 Task: Look for properties with 2 beds.
Action: Mouse moved to (1157, 148)
Screenshot: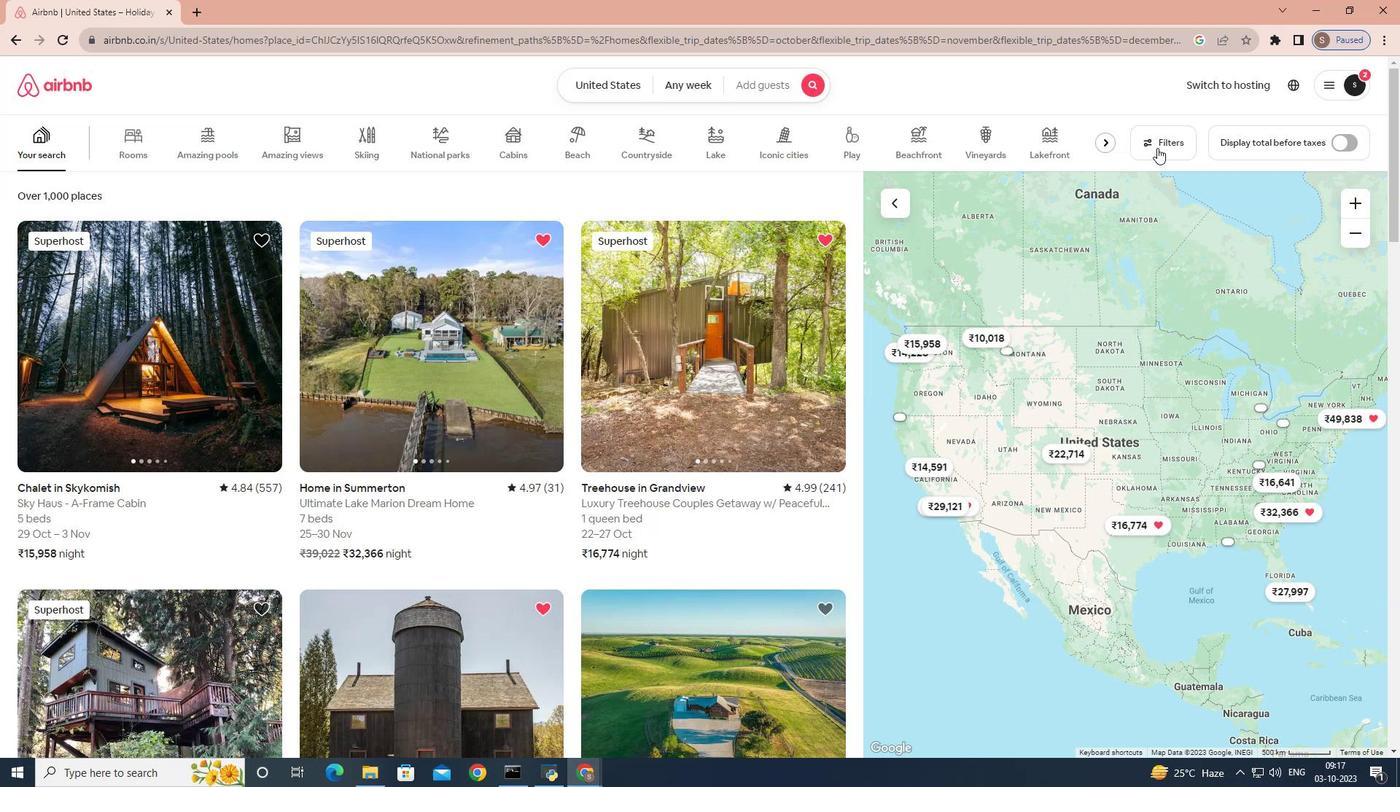 
Action: Mouse pressed left at (1157, 148)
Screenshot: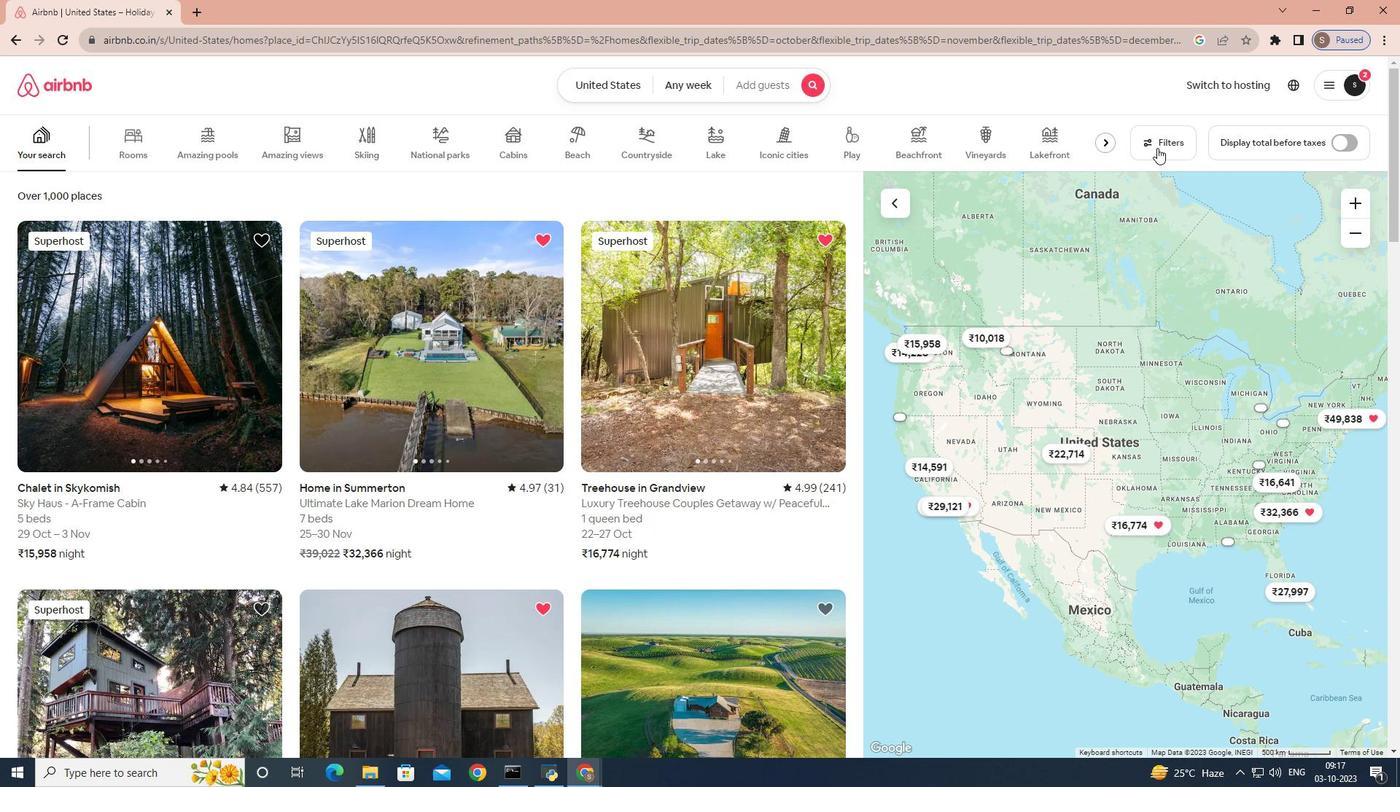 
Action: Mouse moved to (865, 229)
Screenshot: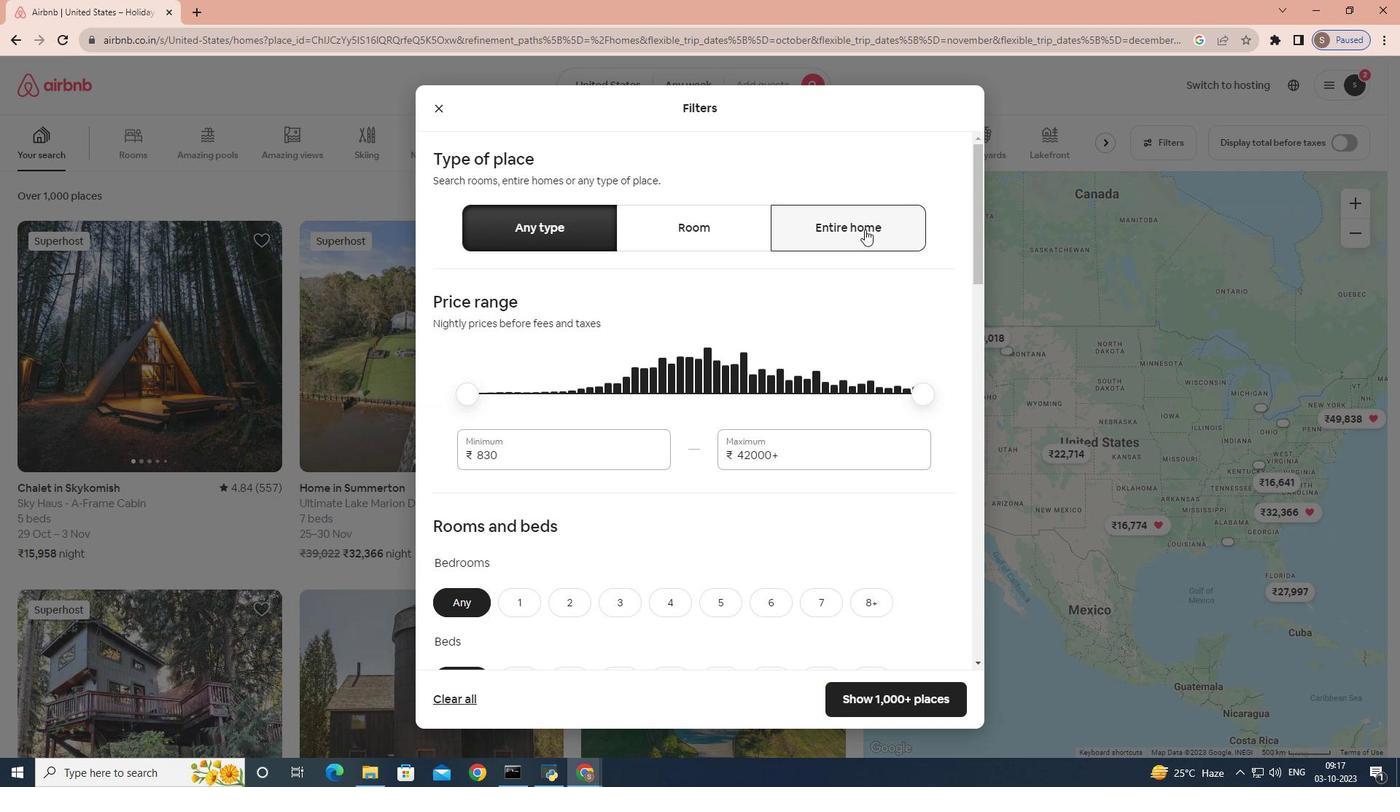 
Action: Mouse pressed left at (865, 229)
Screenshot: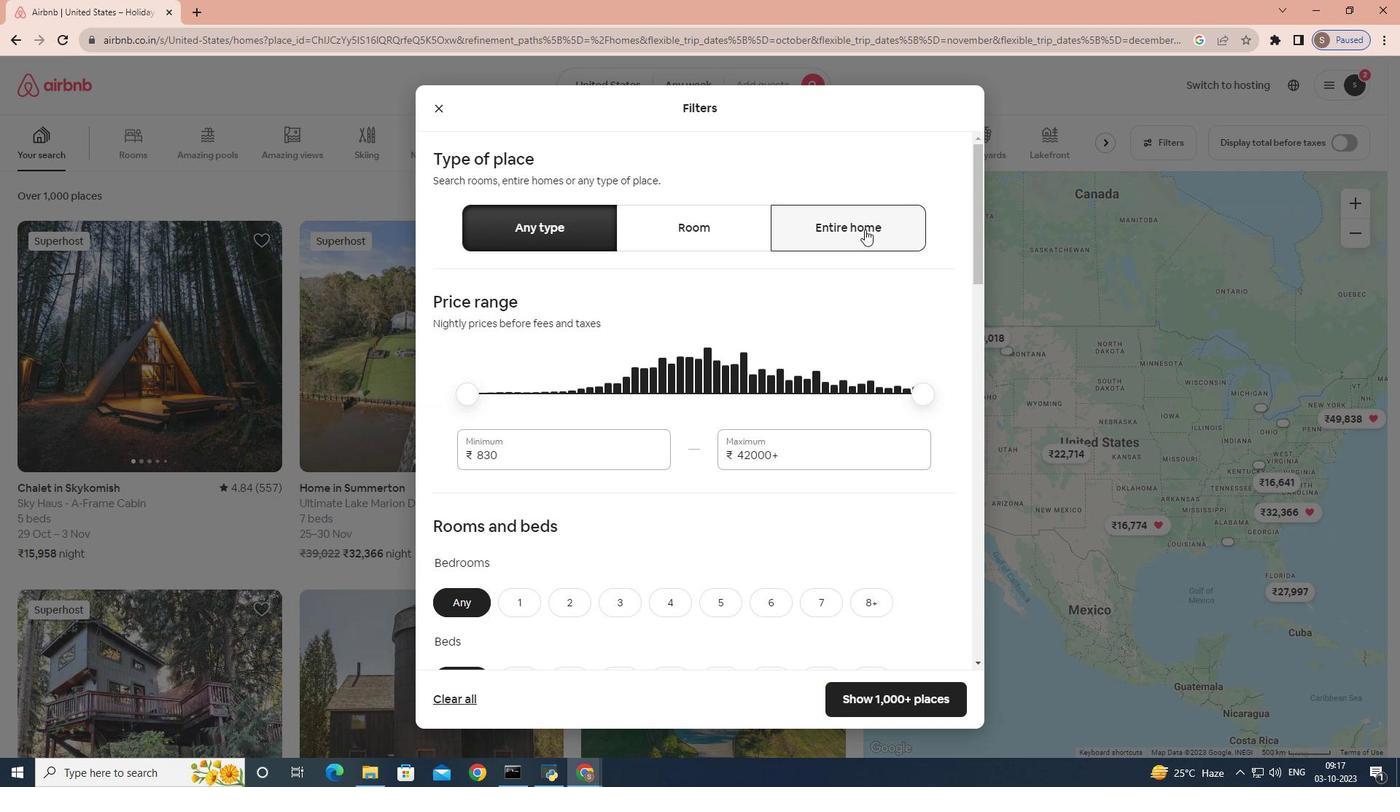 
Action: Mouse moved to (624, 491)
Screenshot: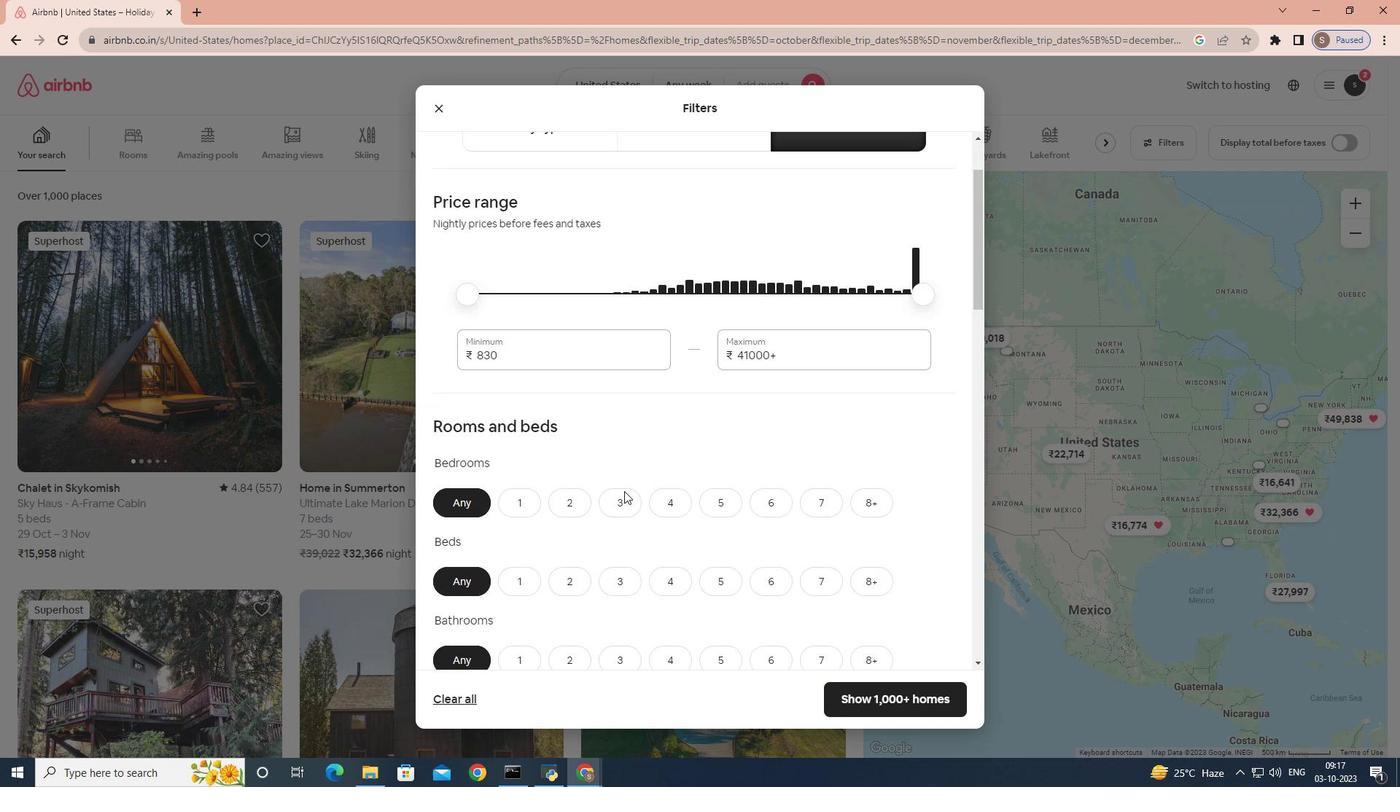 
Action: Mouse scrolled (624, 490) with delta (0, 0)
Screenshot: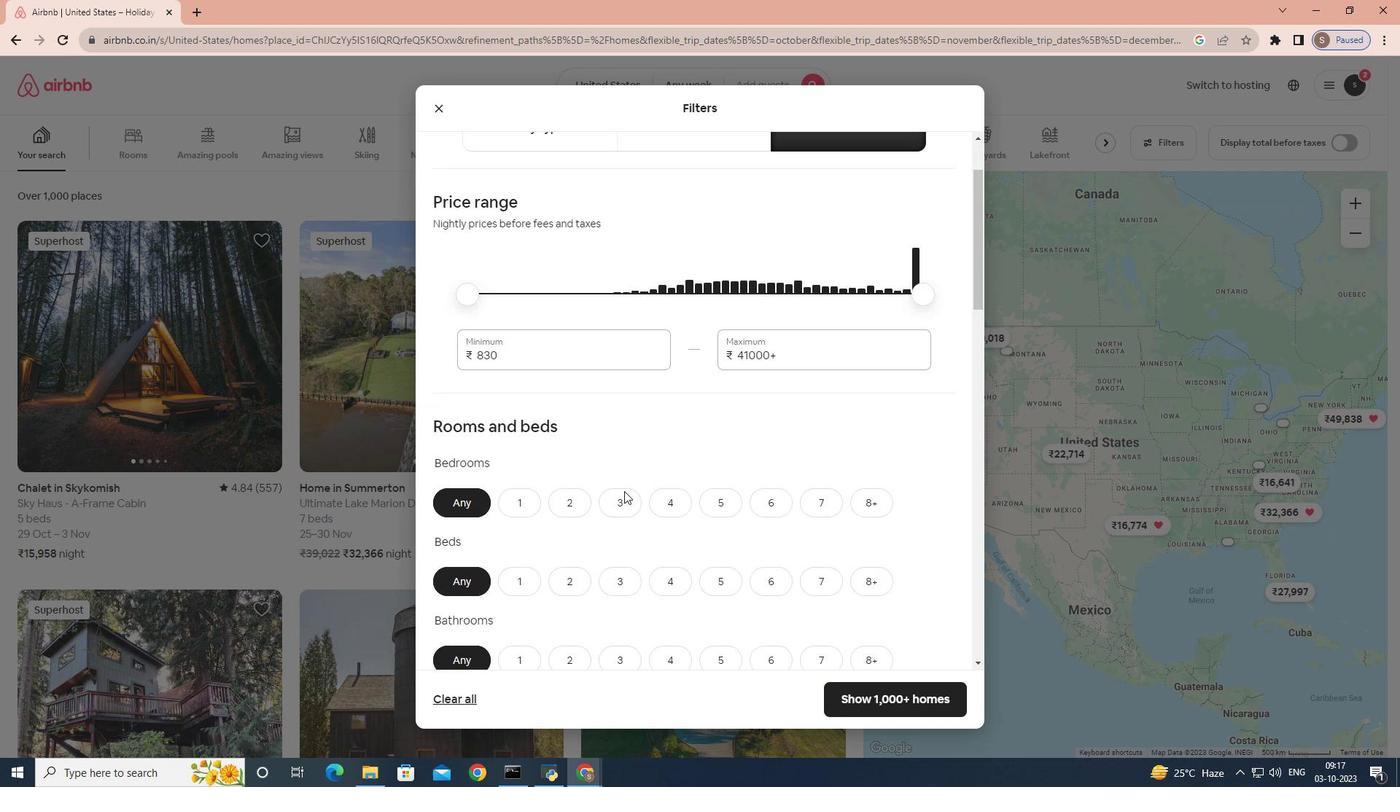 
Action: Mouse scrolled (624, 490) with delta (0, 0)
Screenshot: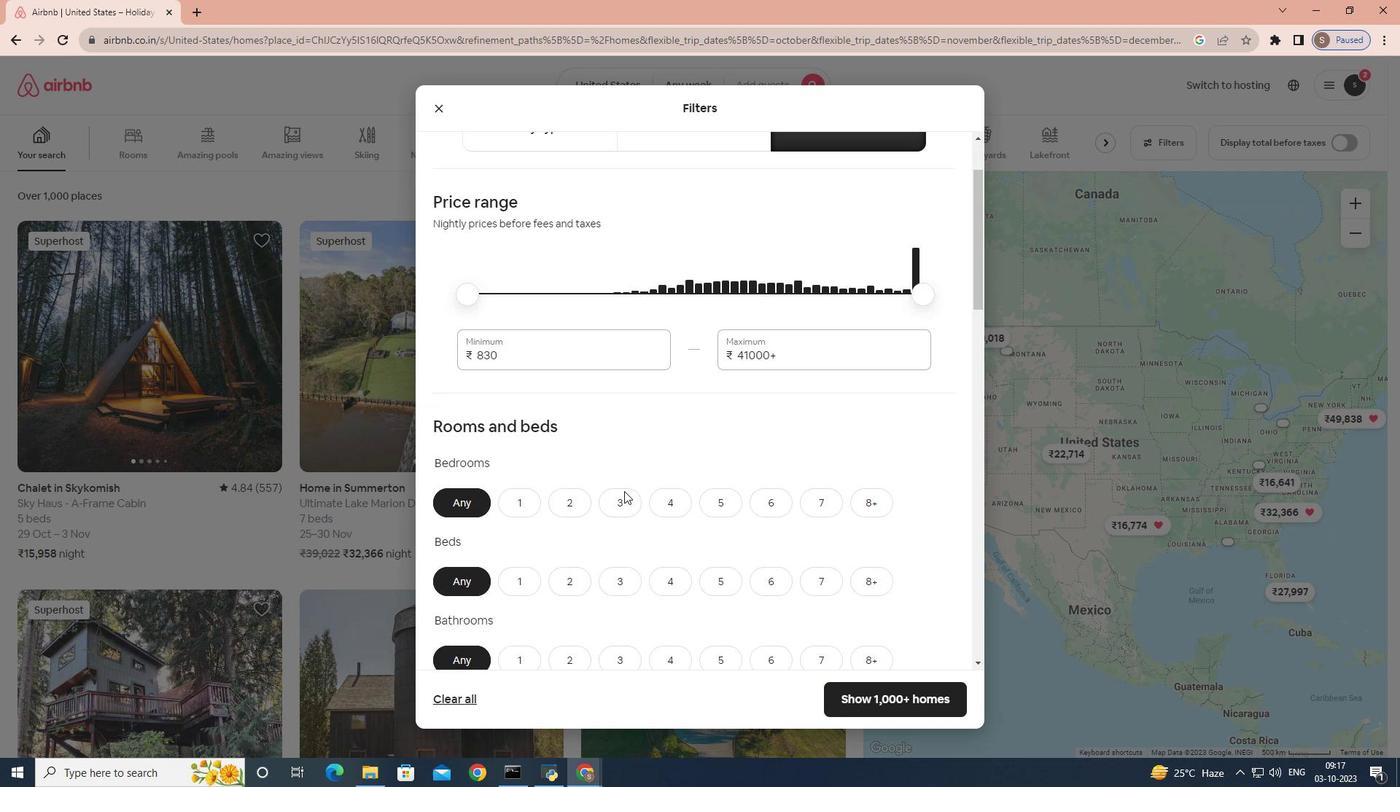 
Action: Mouse moved to (558, 534)
Screenshot: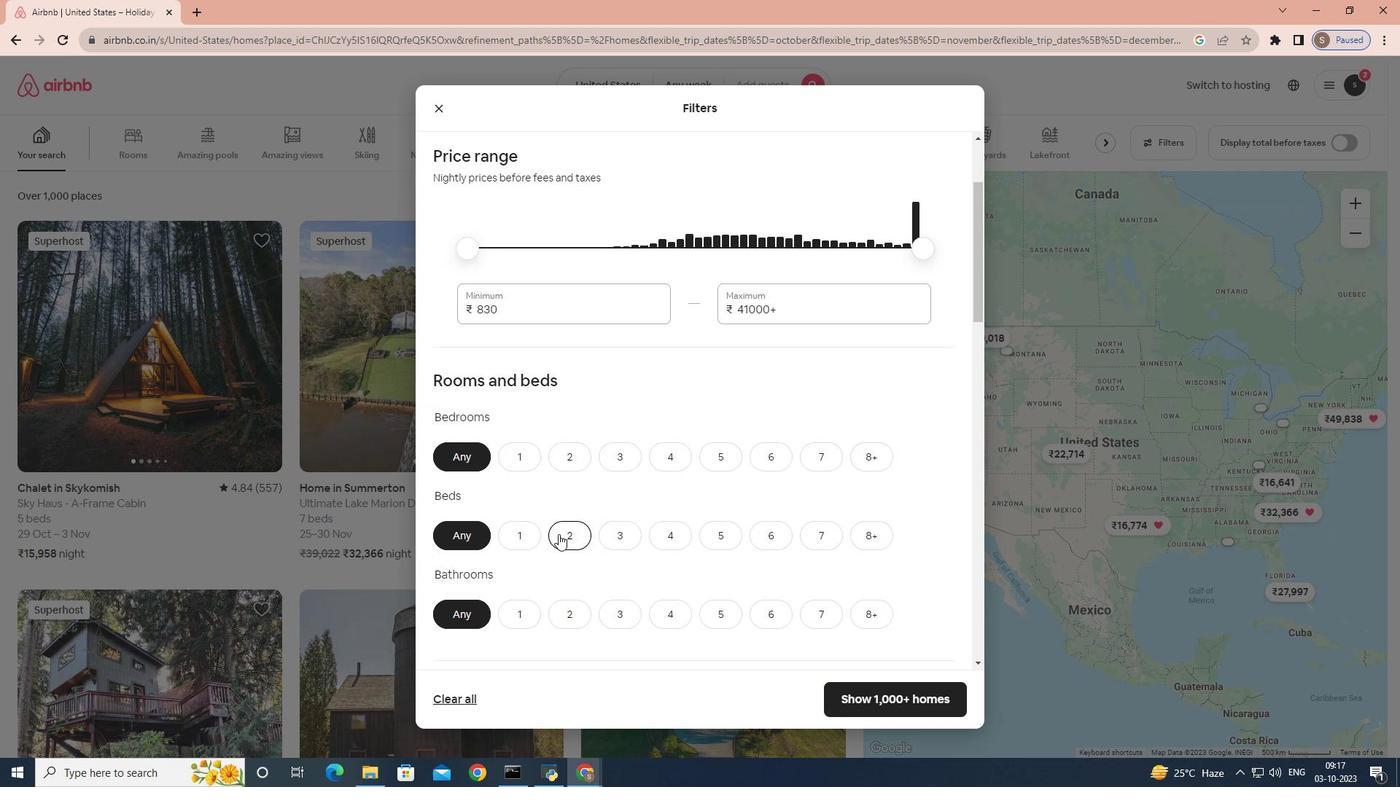 
Action: Mouse pressed left at (558, 534)
Screenshot: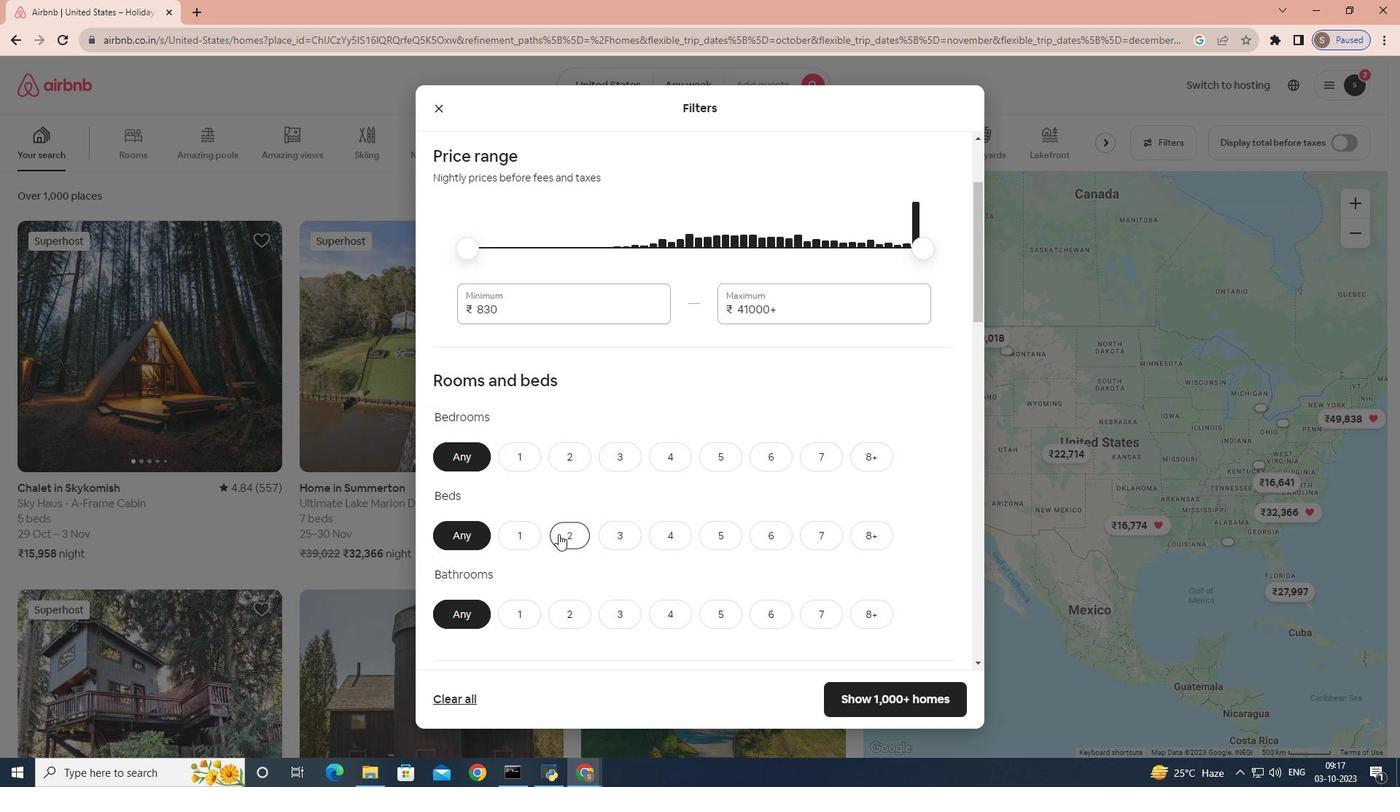 
Action: Mouse moved to (849, 703)
Screenshot: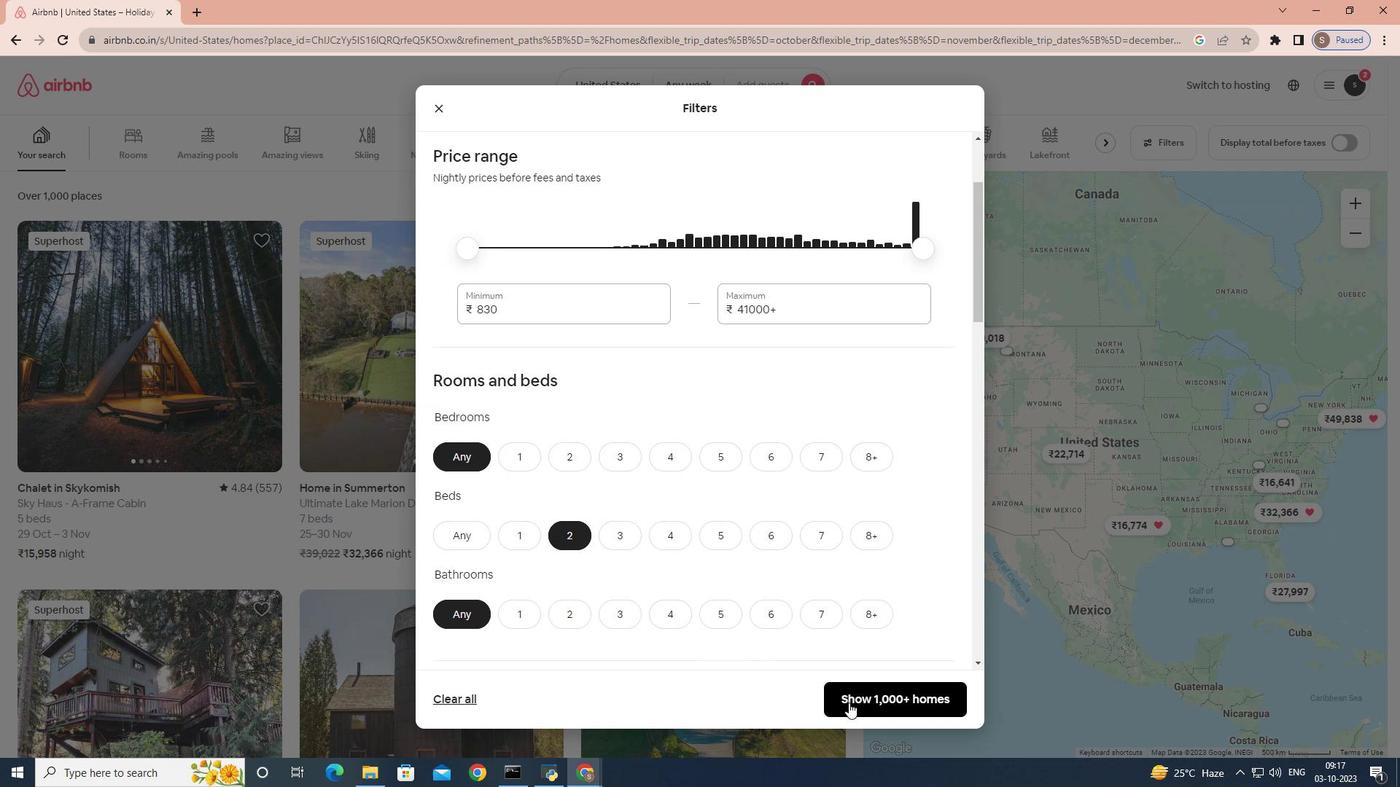 
Action: Mouse pressed left at (849, 703)
Screenshot: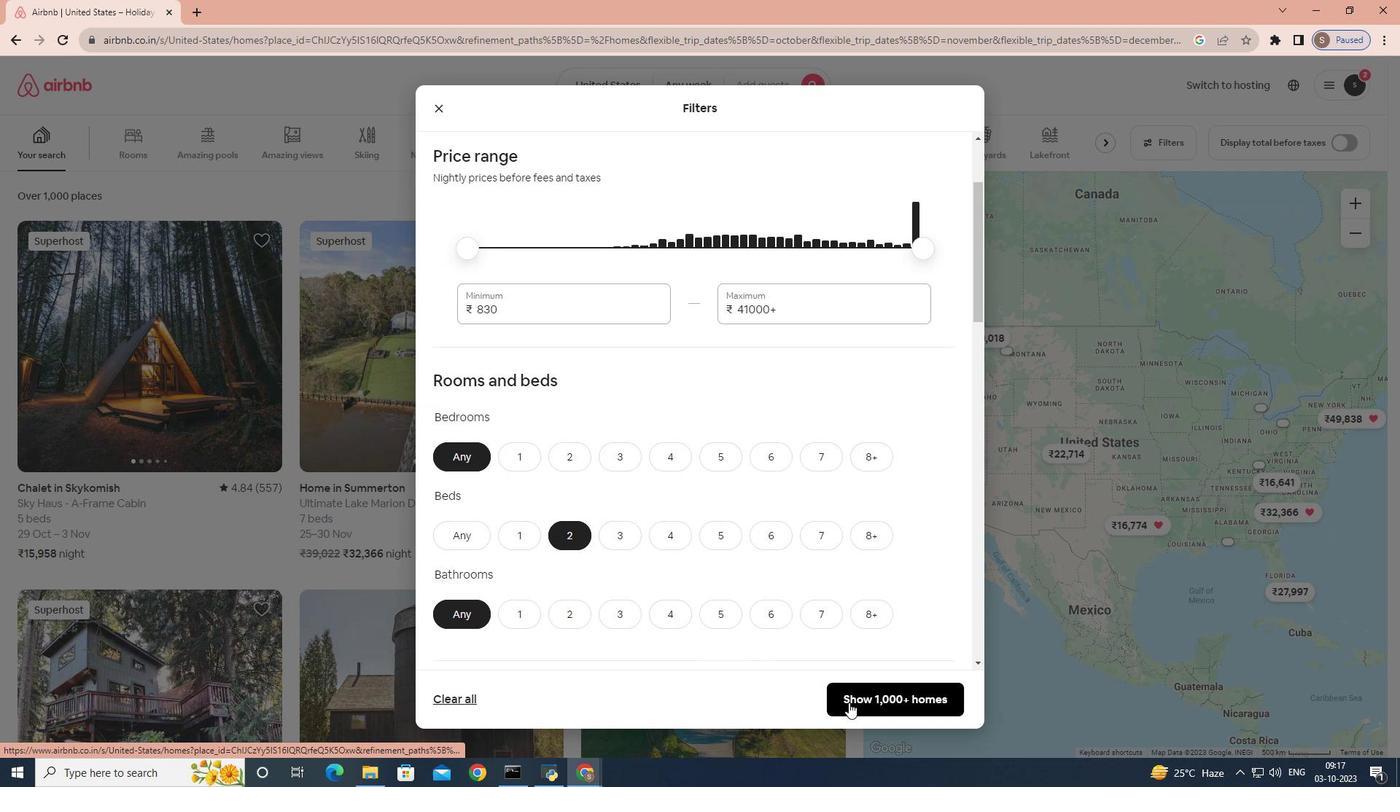 
